 Task: In the  document coverage.odt Insert page numer 'on bottom of the page' change page color to  'Voilet'. Write company name: Versatile
Action: Mouse moved to (147, 90)
Screenshot: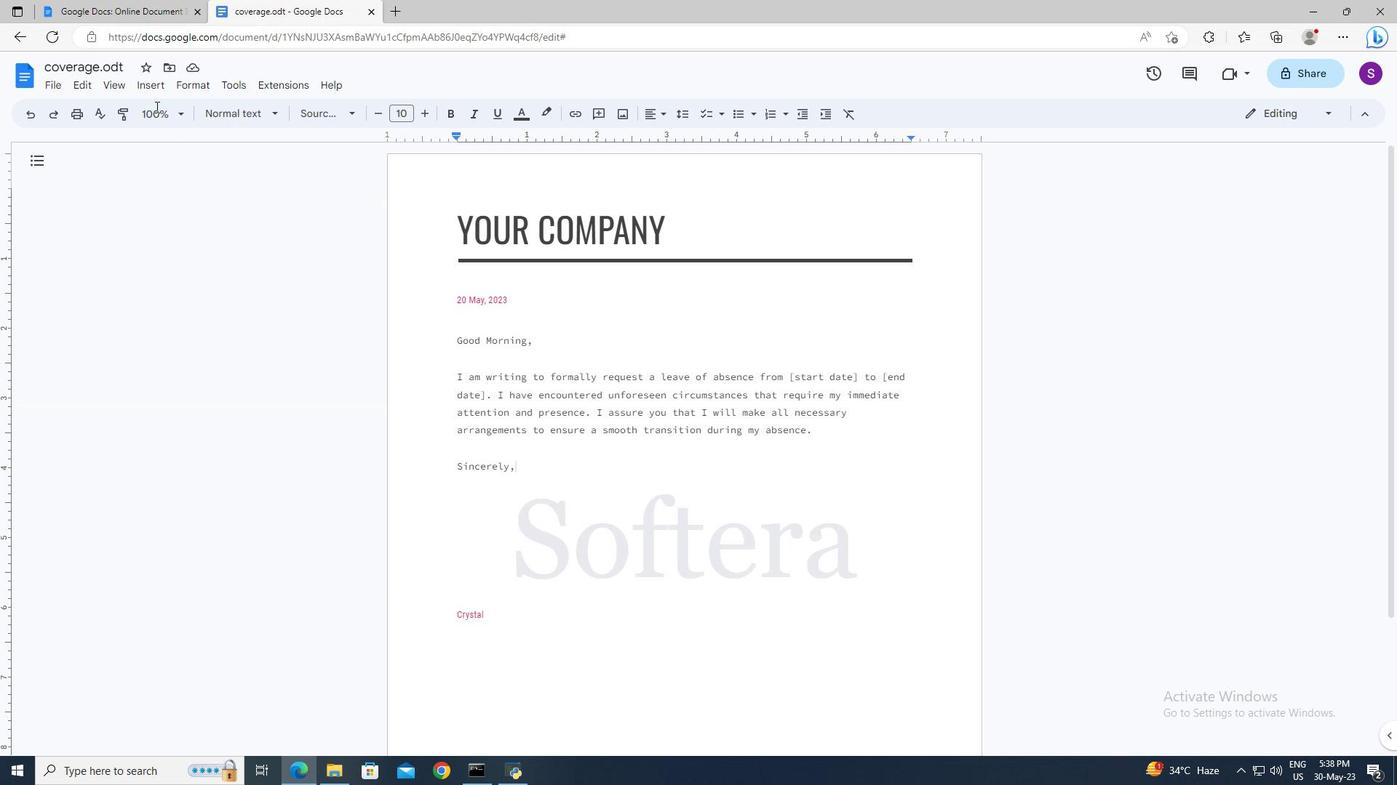 
Action: Mouse pressed left at (147, 90)
Screenshot: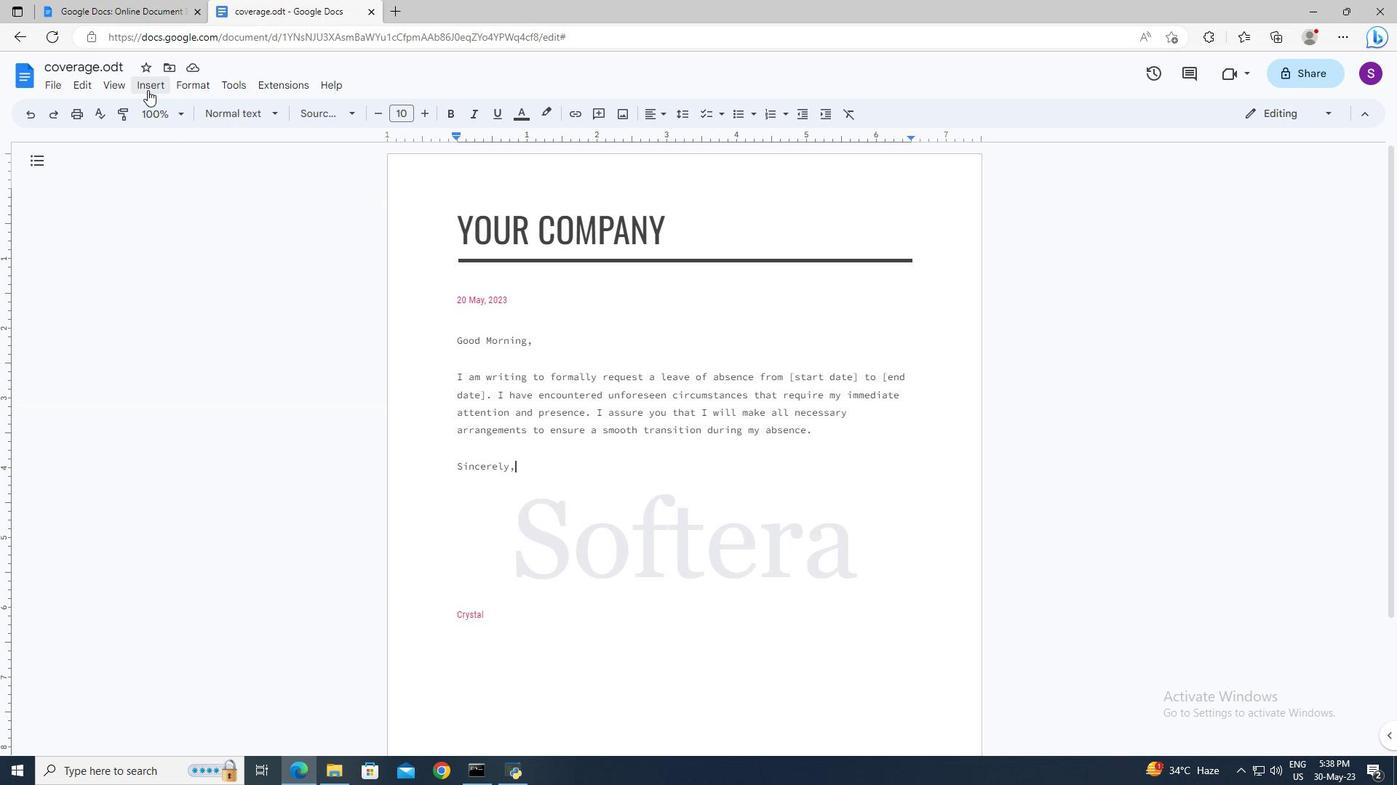 
Action: Mouse moved to (385, 561)
Screenshot: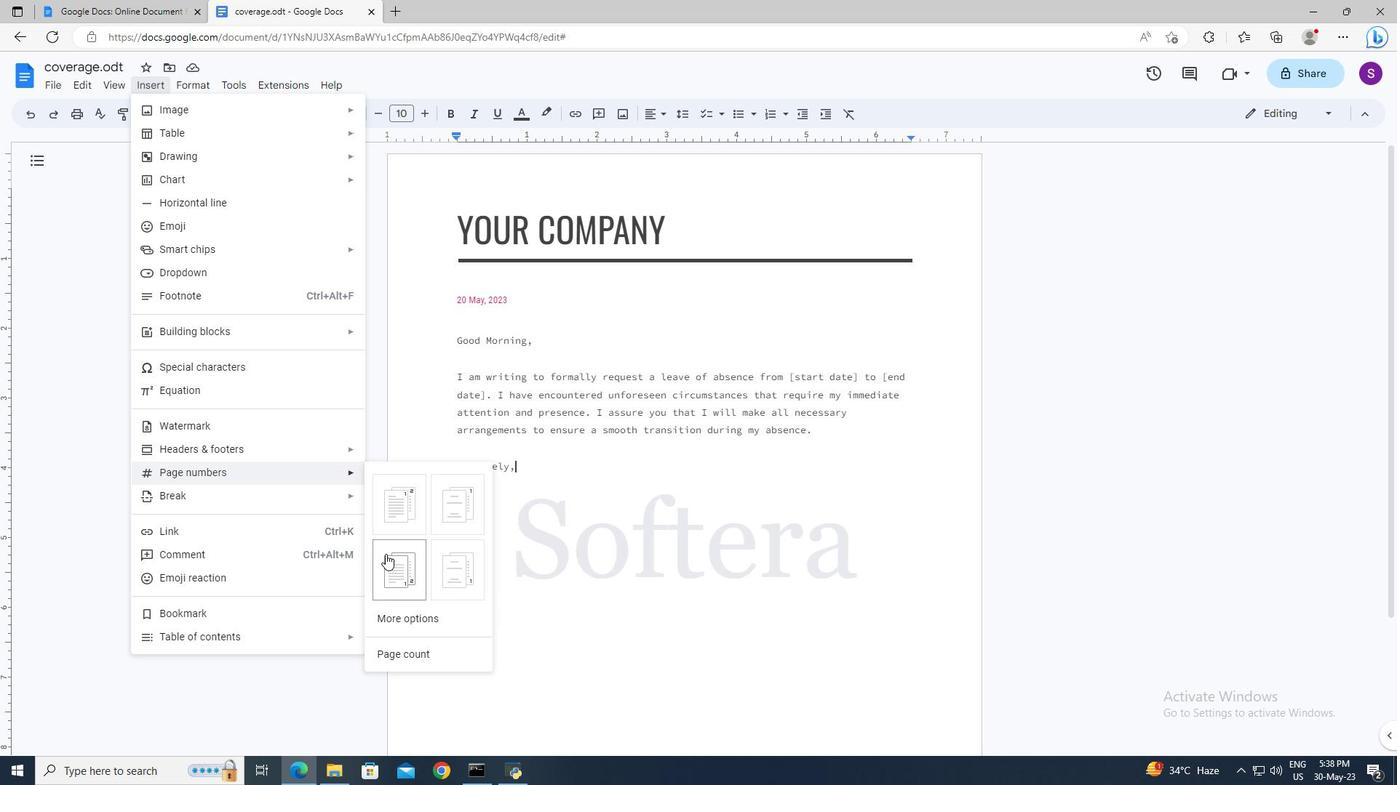 
Action: Mouse pressed left at (385, 561)
Screenshot: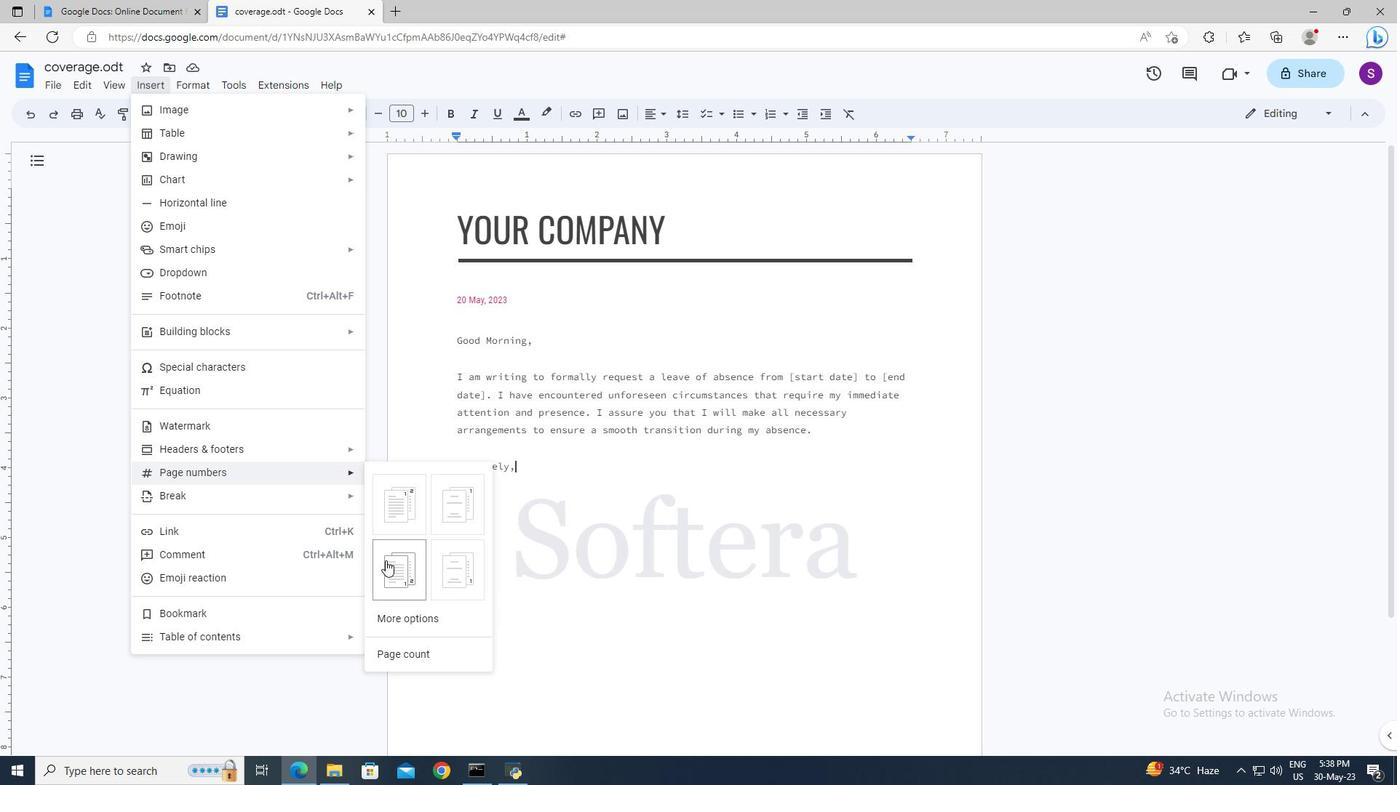 
Action: Mouse scrolled (385, 561) with delta (0, 0)
Screenshot: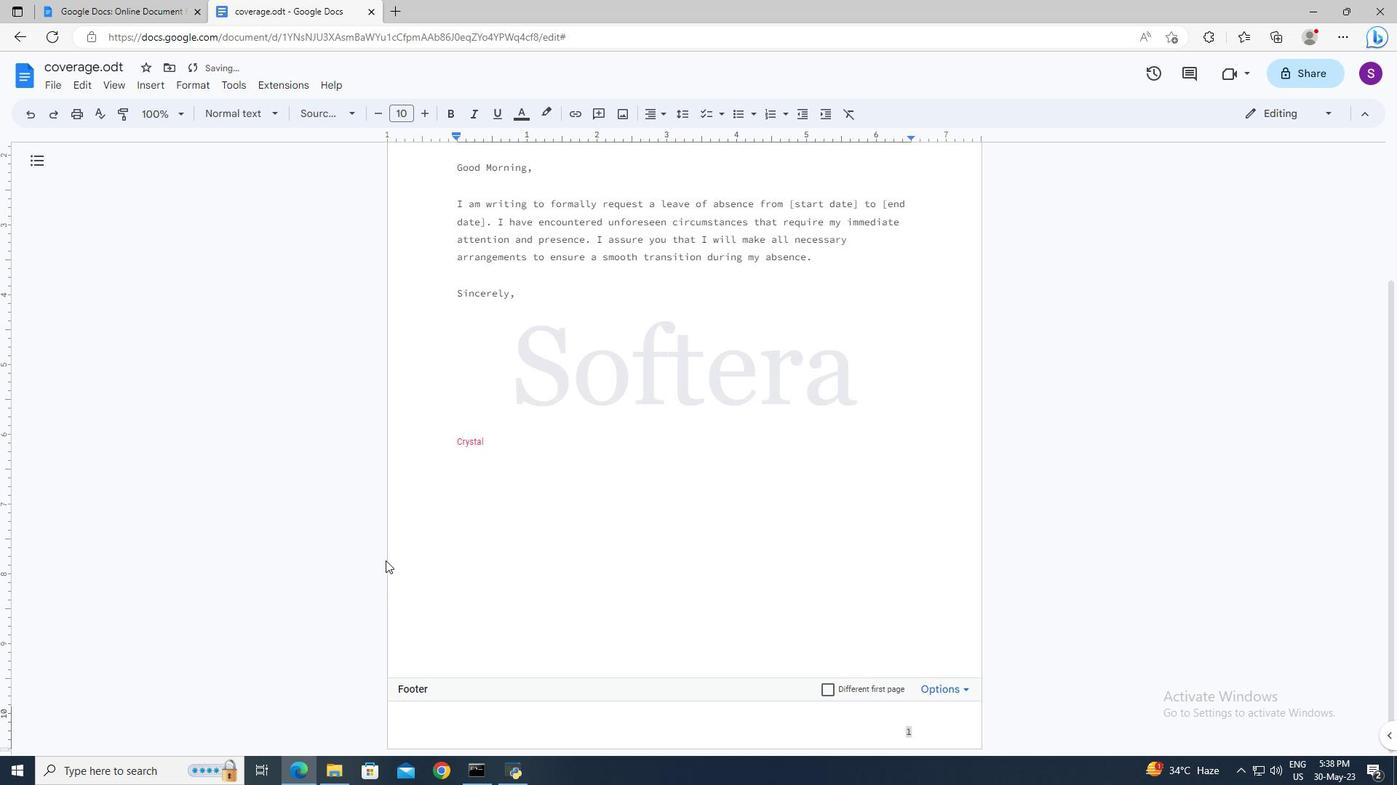 
Action: Mouse scrolled (385, 561) with delta (0, 0)
Screenshot: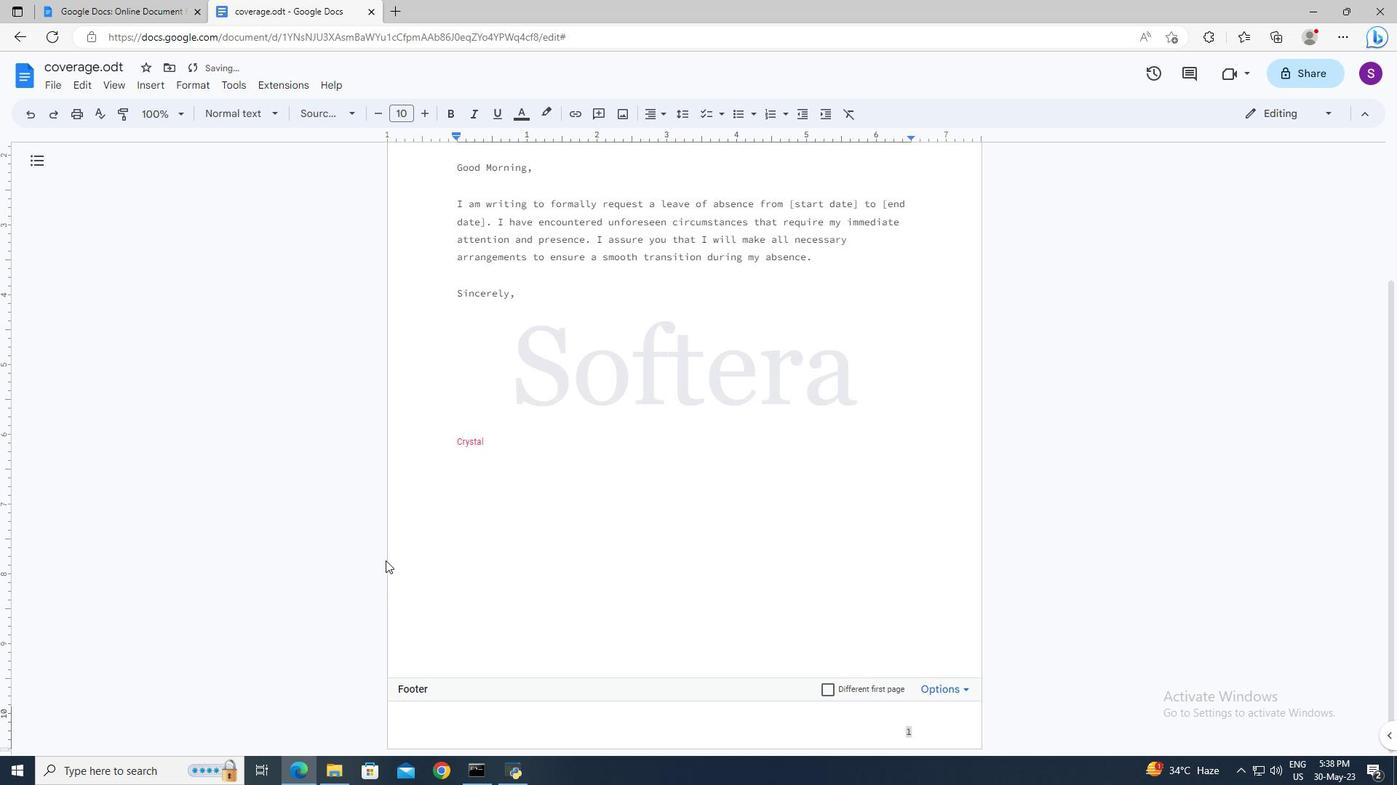 
Action: Mouse scrolled (385, 561) with delta (0, 0)
Screenshot: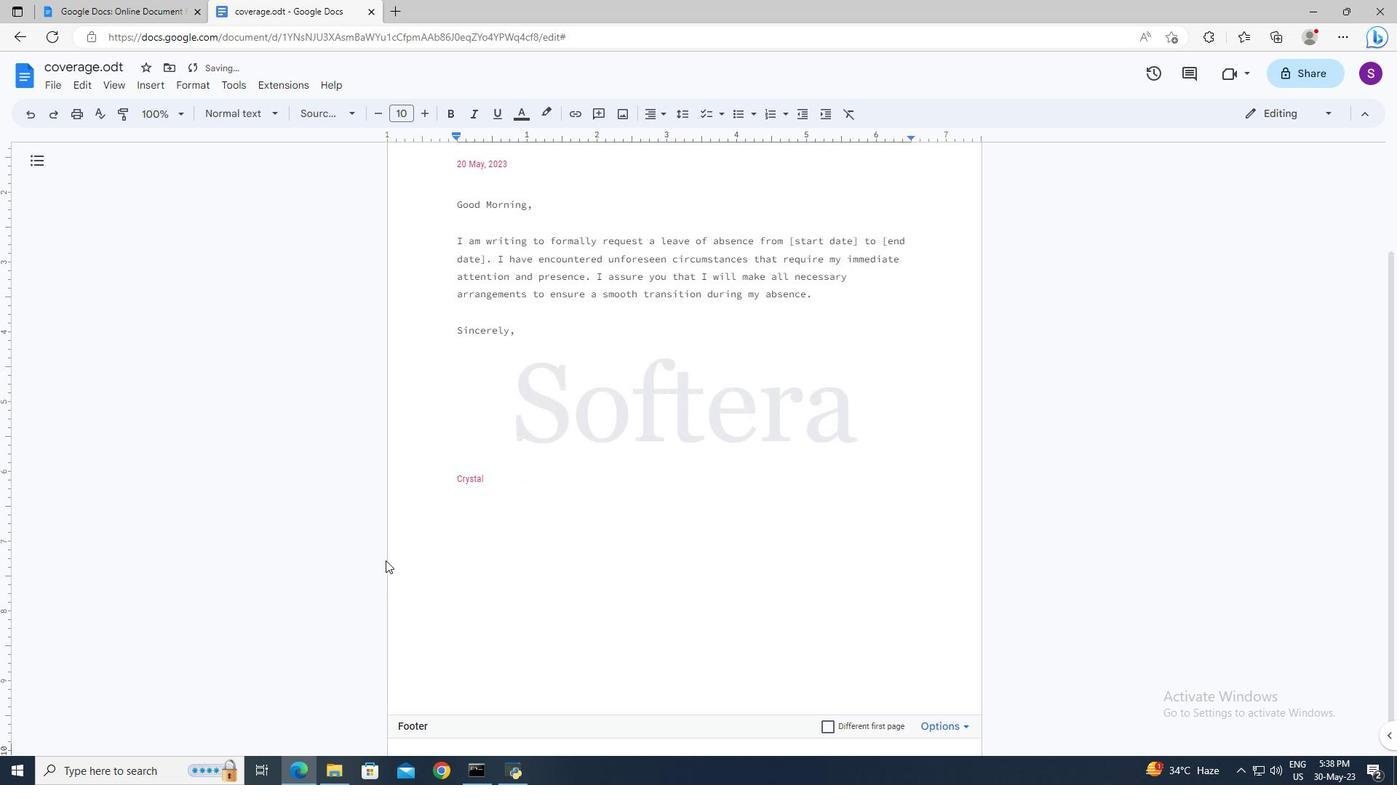 
Action: Mouse moved to (327, 236)
Screenshot: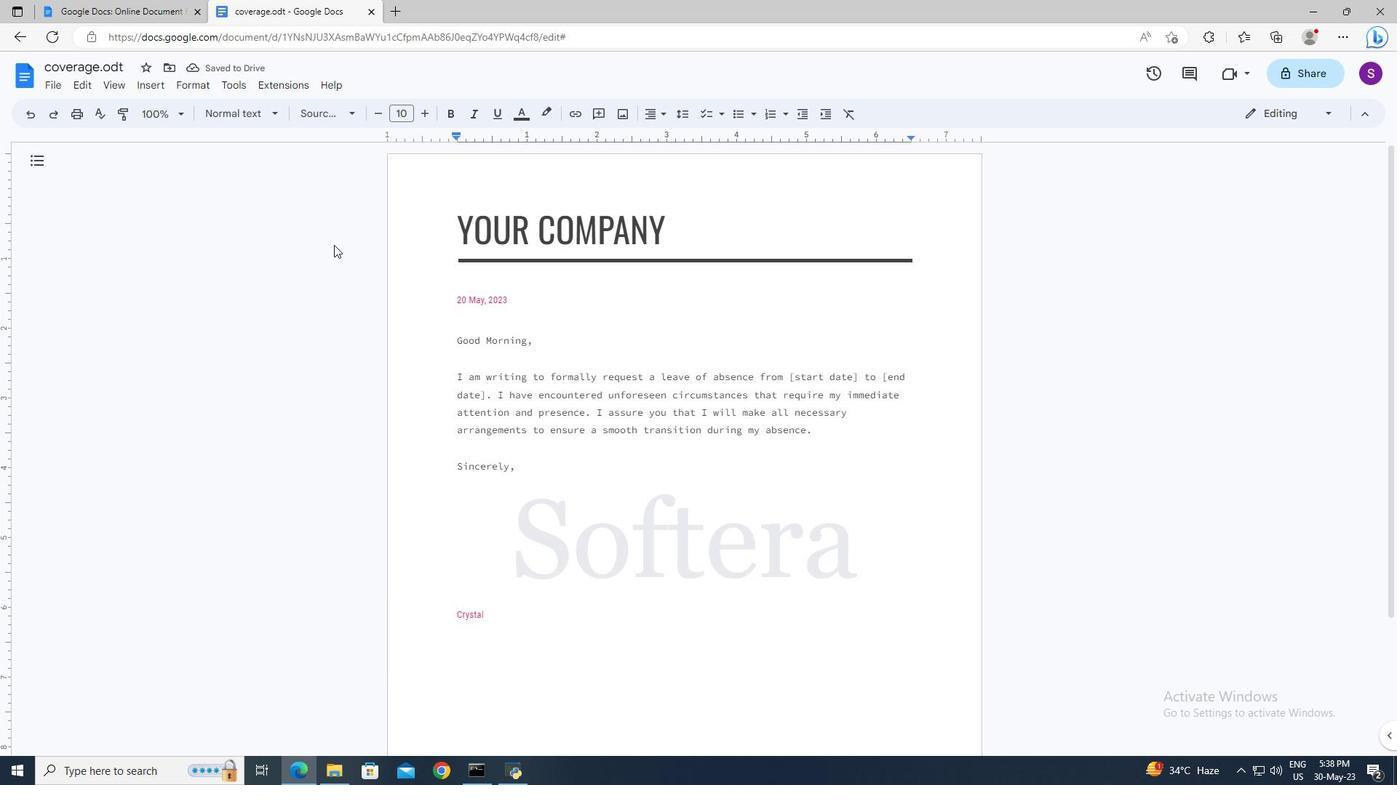 
Action: Mouse scrolled (327, 237) with delta (0, 0)
Screenshot: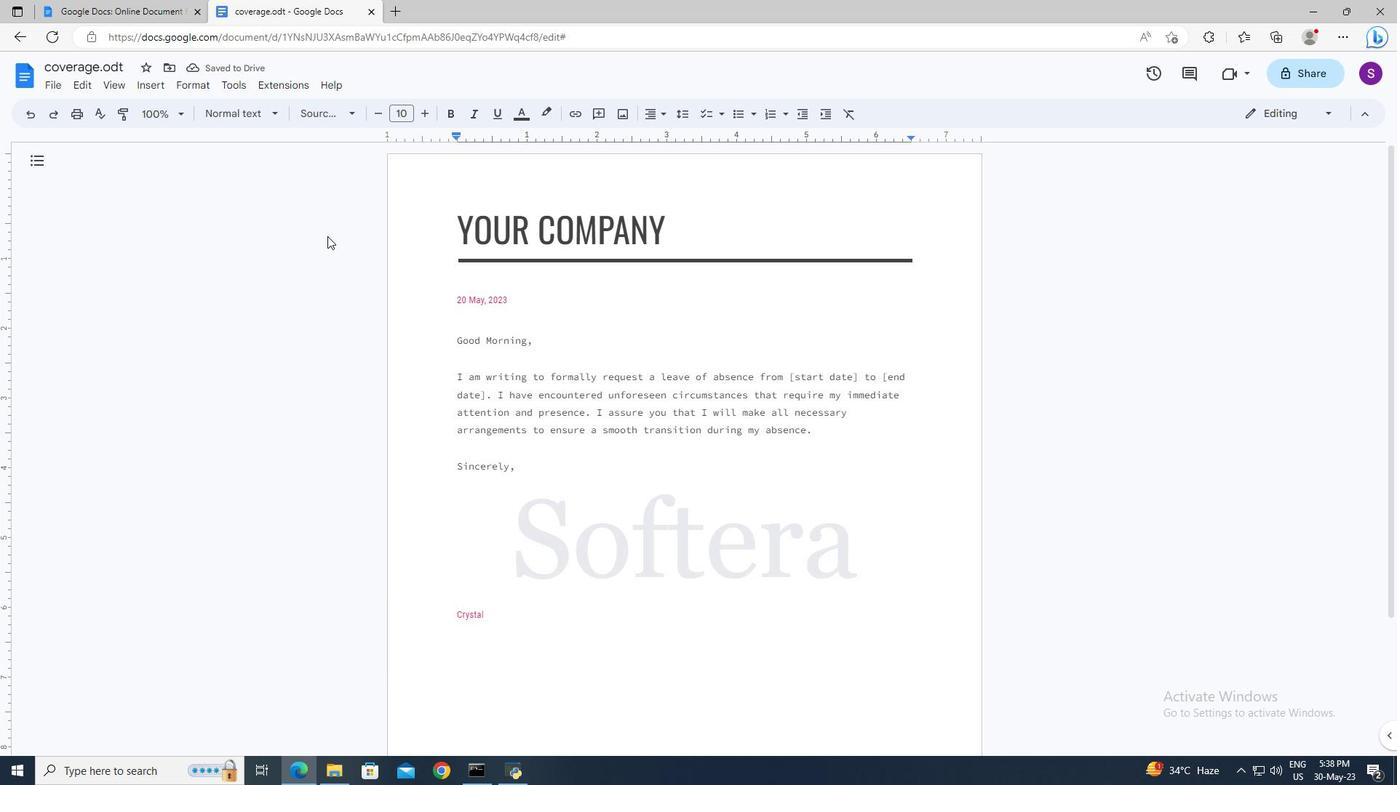 
Action: Mouse moved to (56, 85)
Screenshot: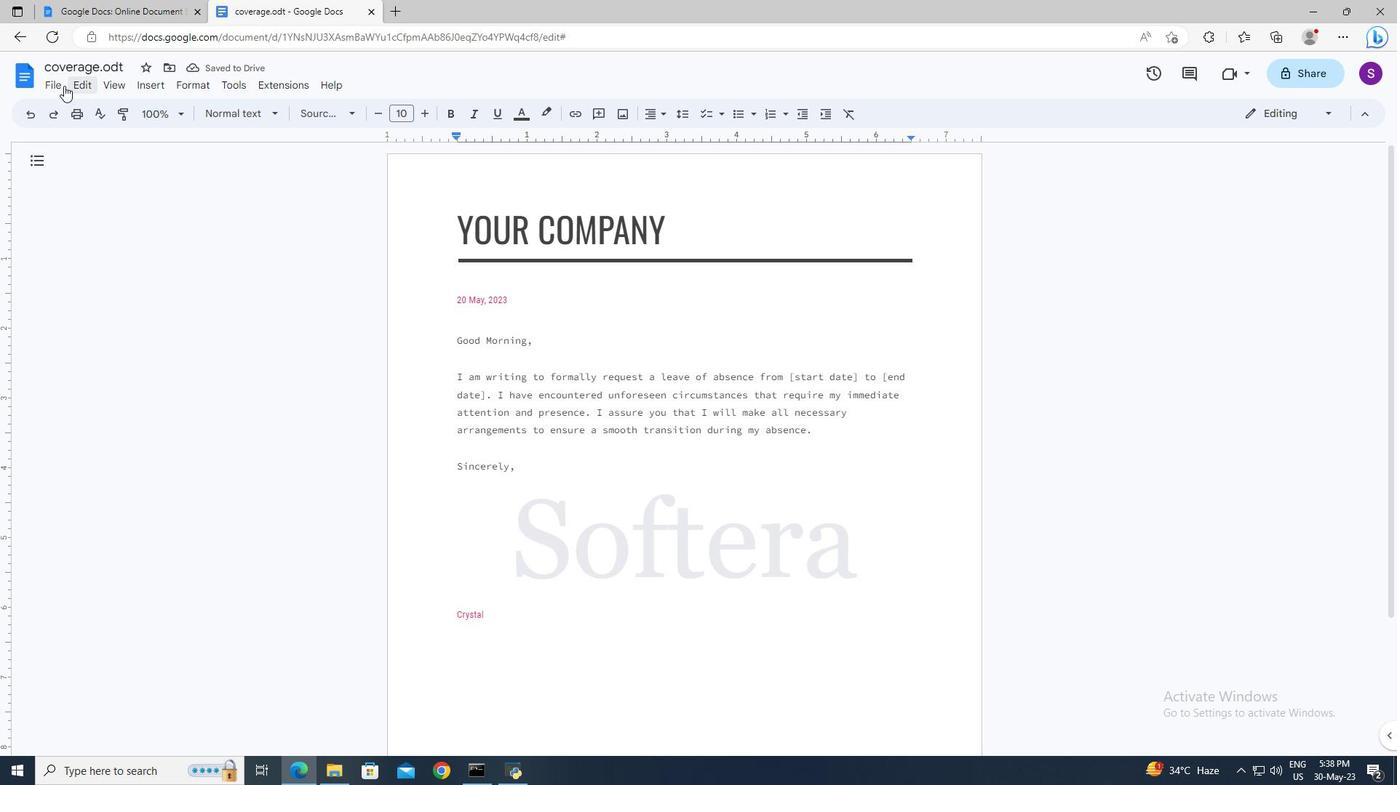 
Action: Mouse pressed left at (56, 85)
Screenshot: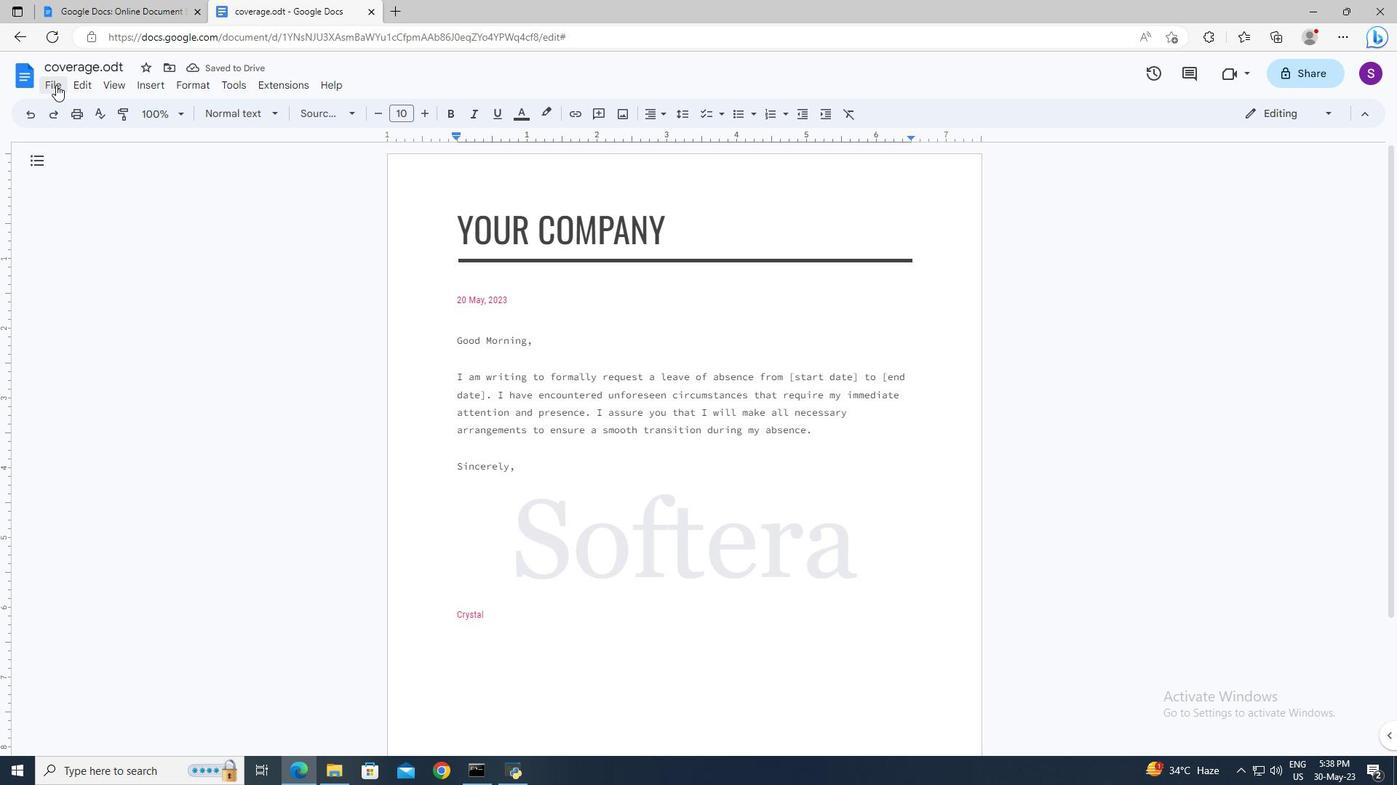 
Action: Mouse moved to (93, 486)
Screenshot: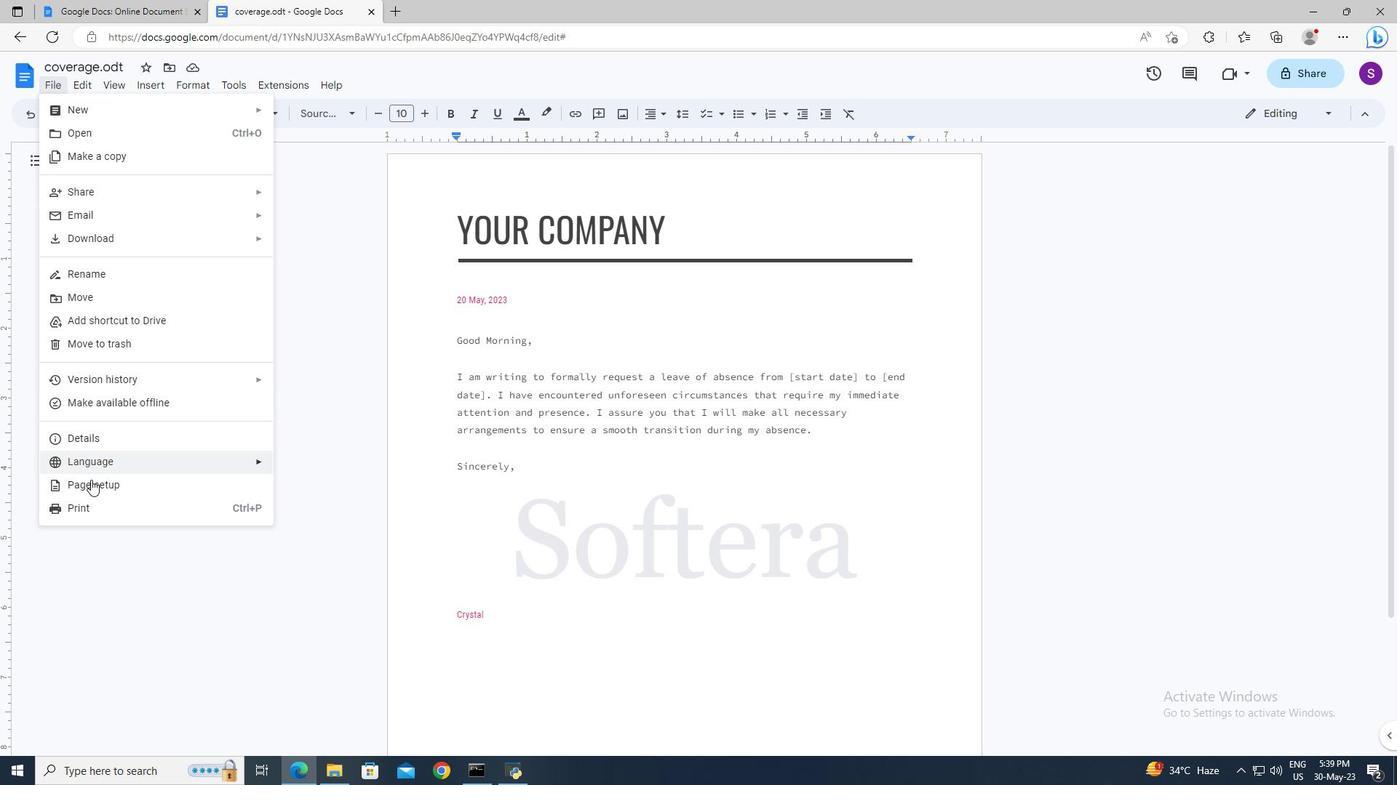 
Action: Mouse pressed left at (93, 486)
Screenshot: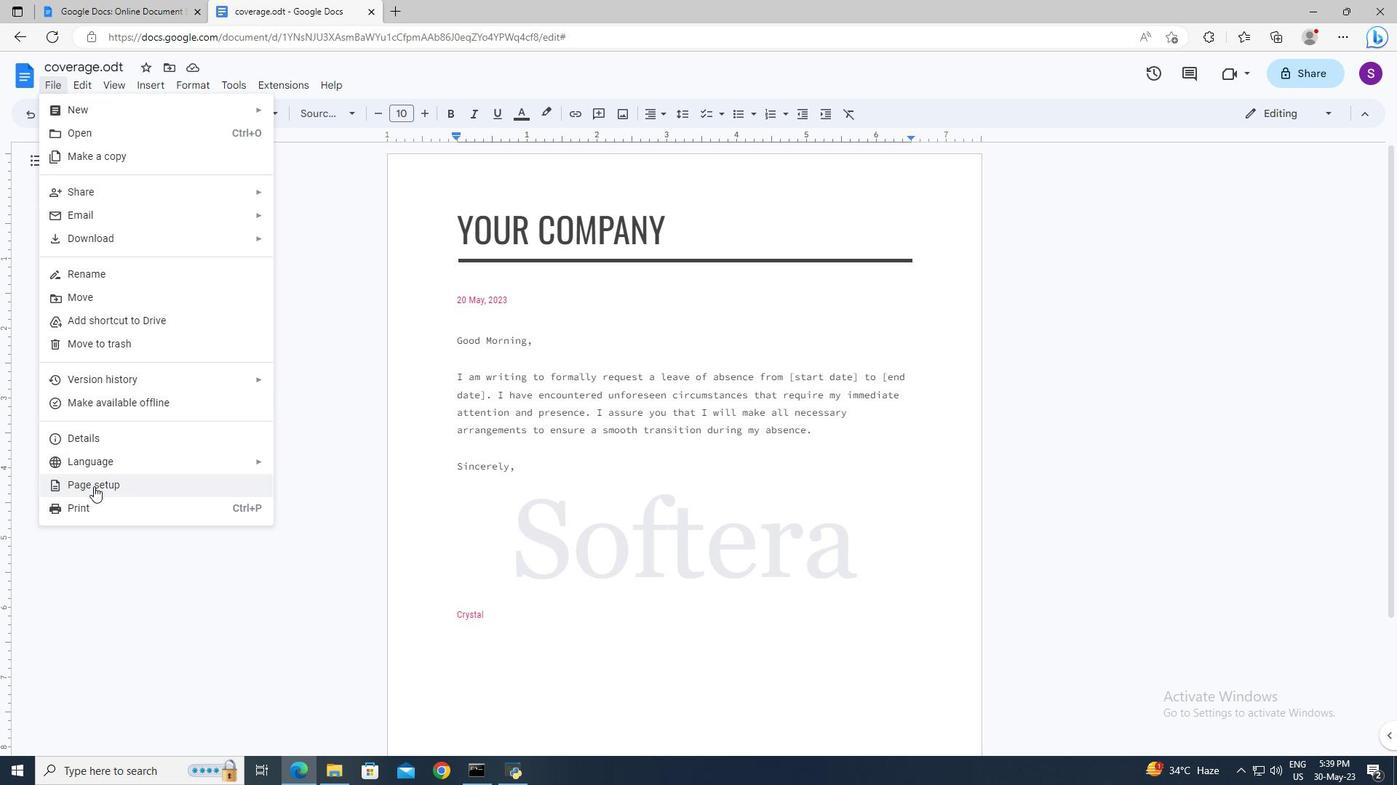 
Action: Mouse moved to (591, 492)
Screenshot: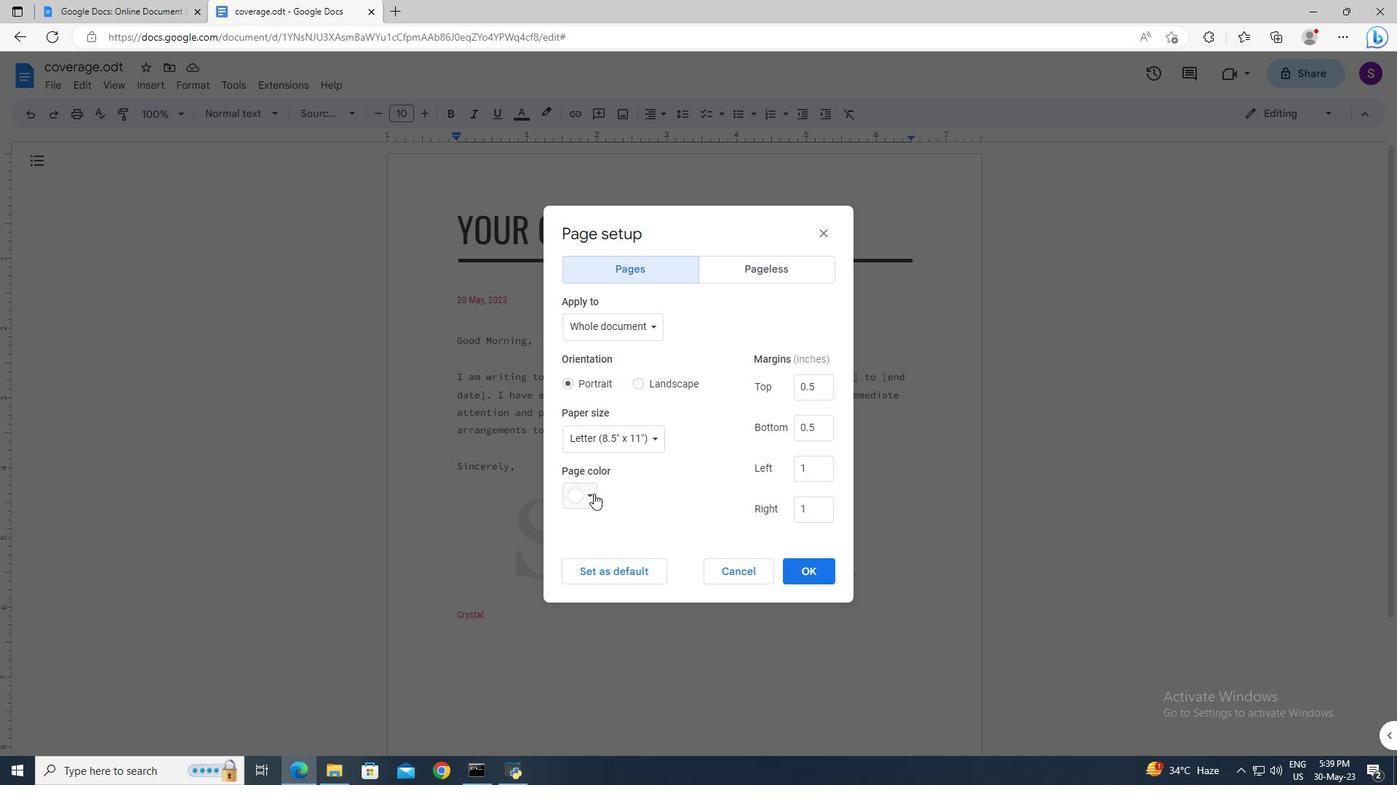 
Action: Mouse pressed left at (591, 492)
Screenshot: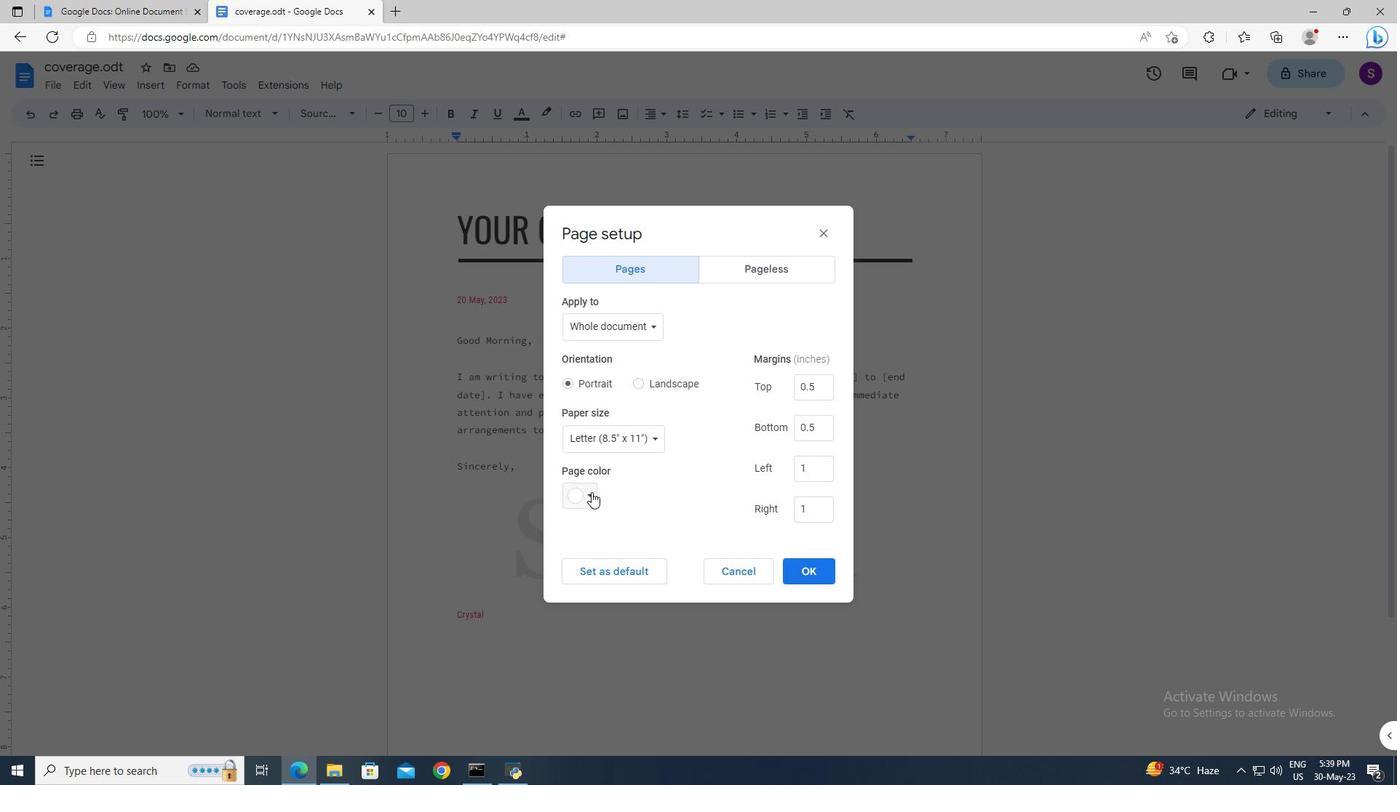
Action: Mouse moved to (608, 676)
Screenshot: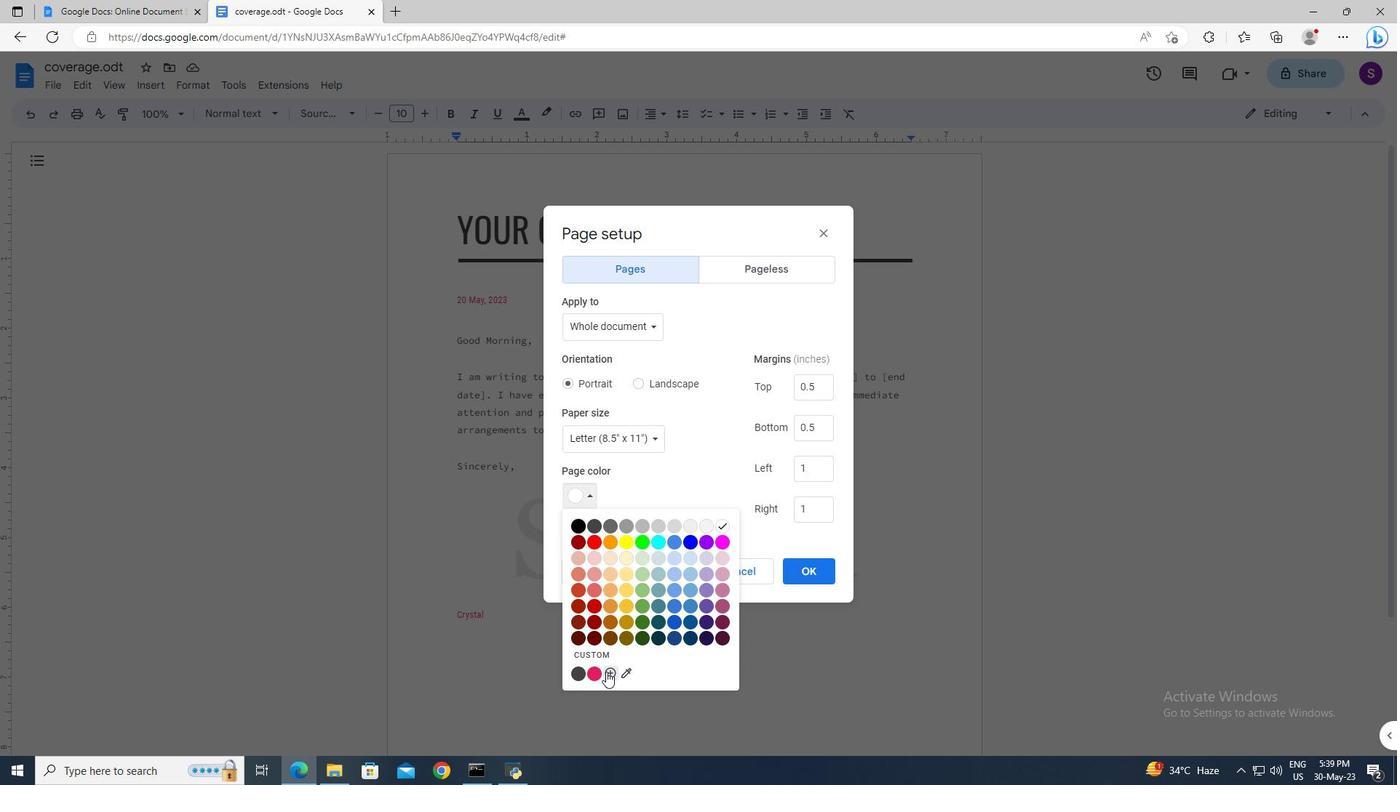 
Action: Mouse pressed left at (608, 676)
Screenshot: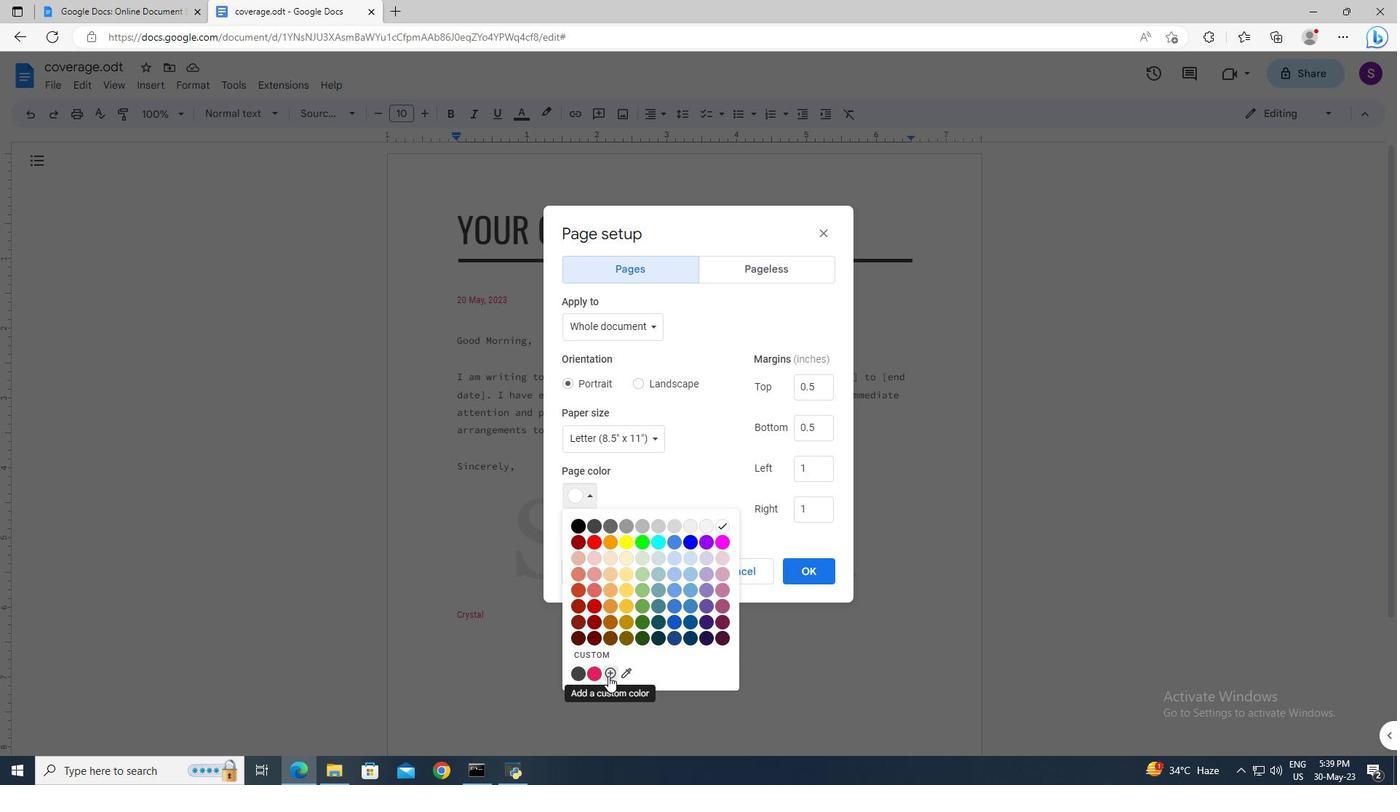 
Action: Mouse moved to (710, 419)
Screenshot: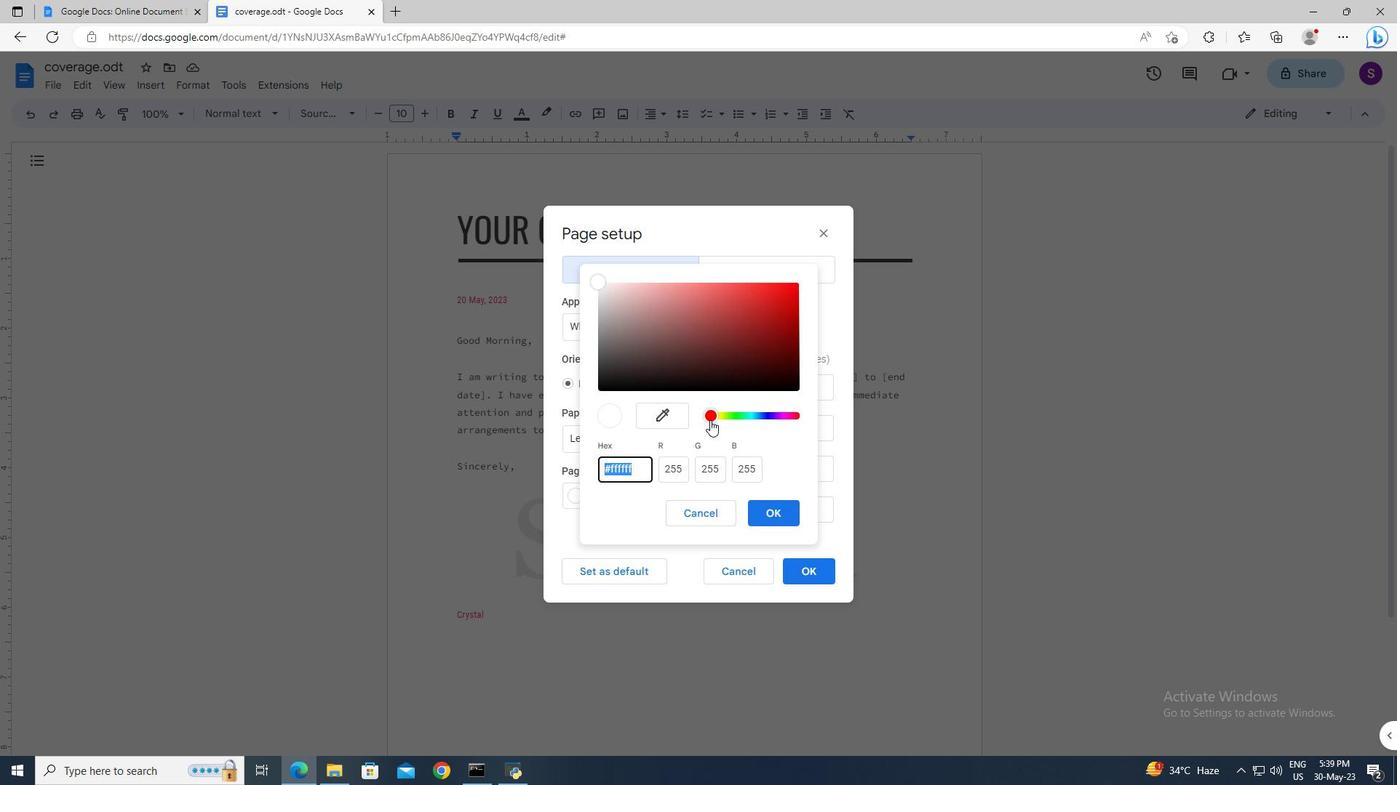 
Action: Mouse pressed left at (710, 419)
Screenshot: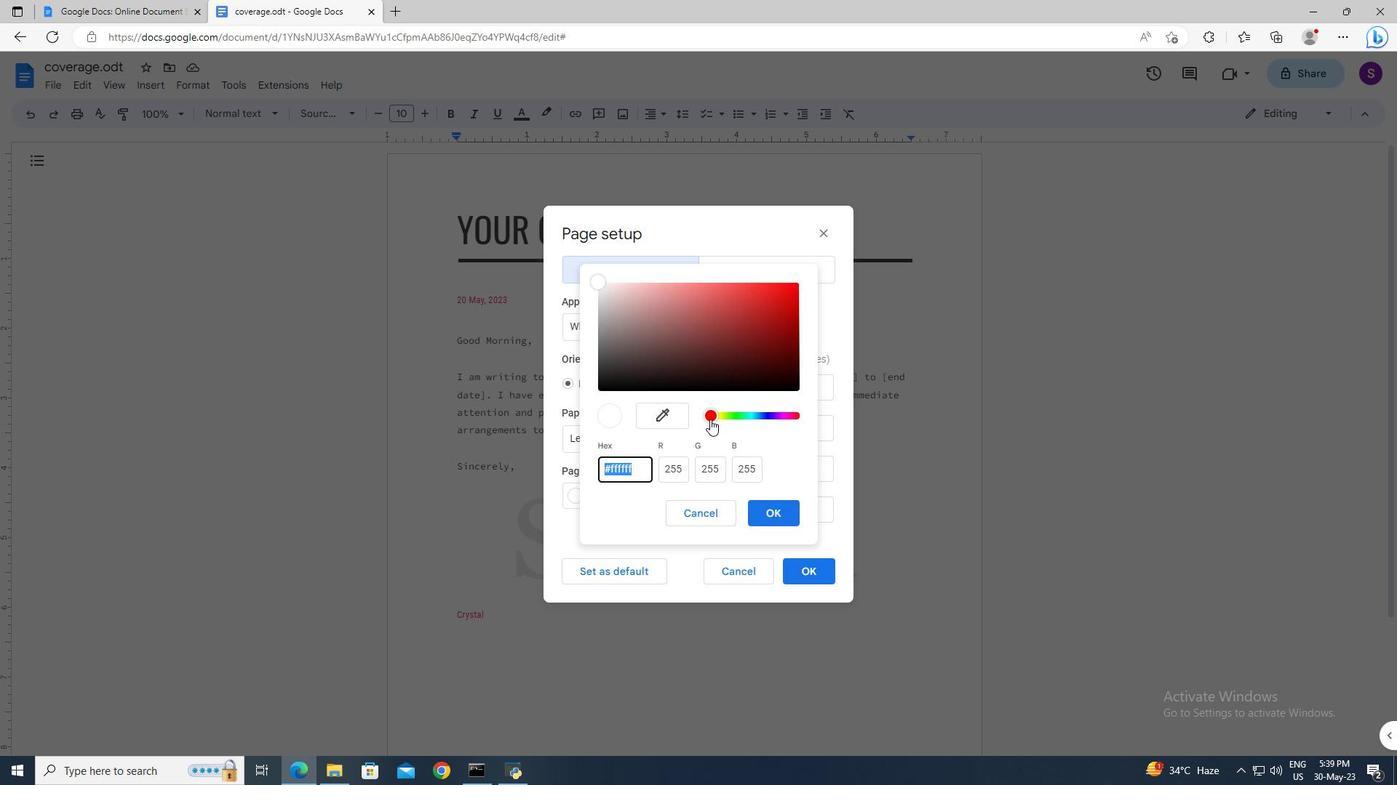 
Action: Mouse moved to (772, 416)
Screenshot: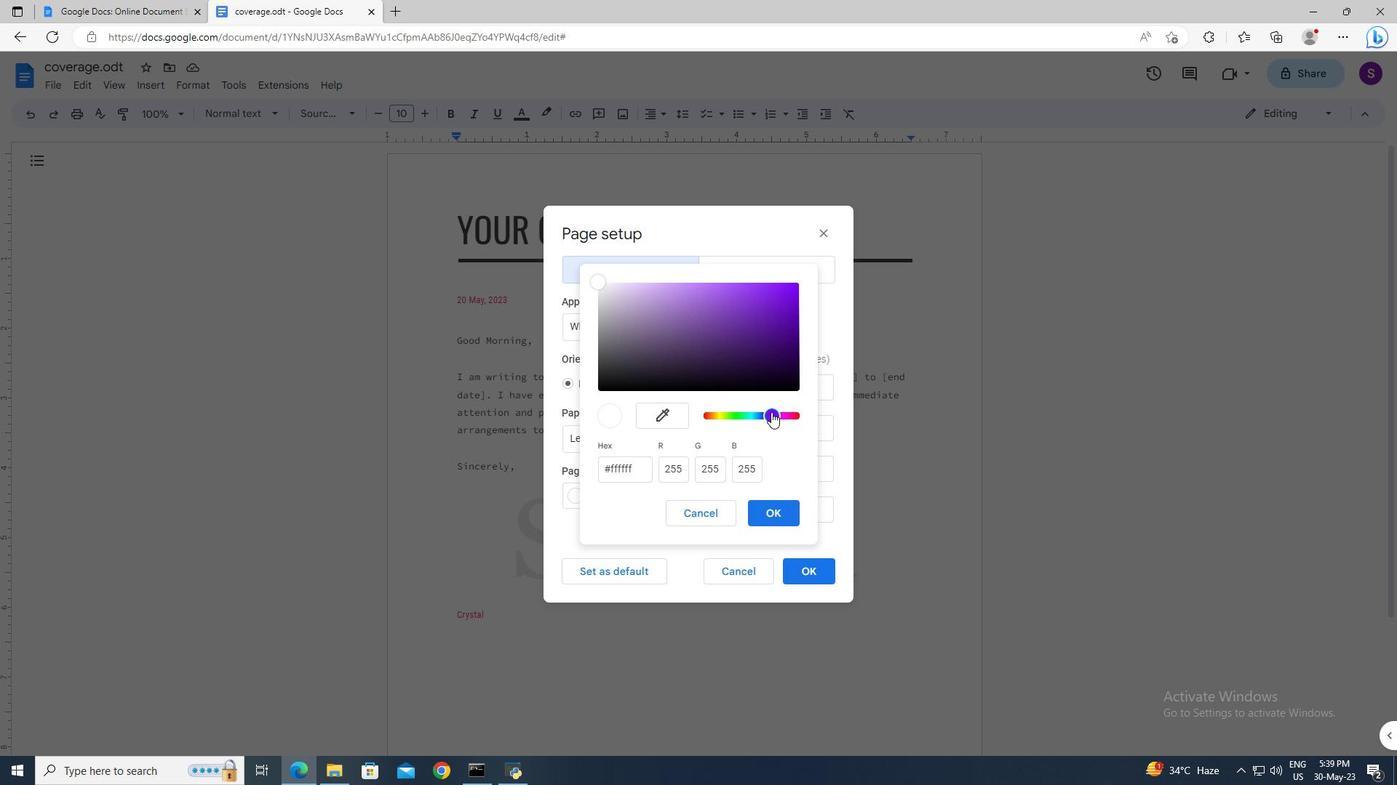 
Action: Mouse pressed left at (772, 416)
Screenshot: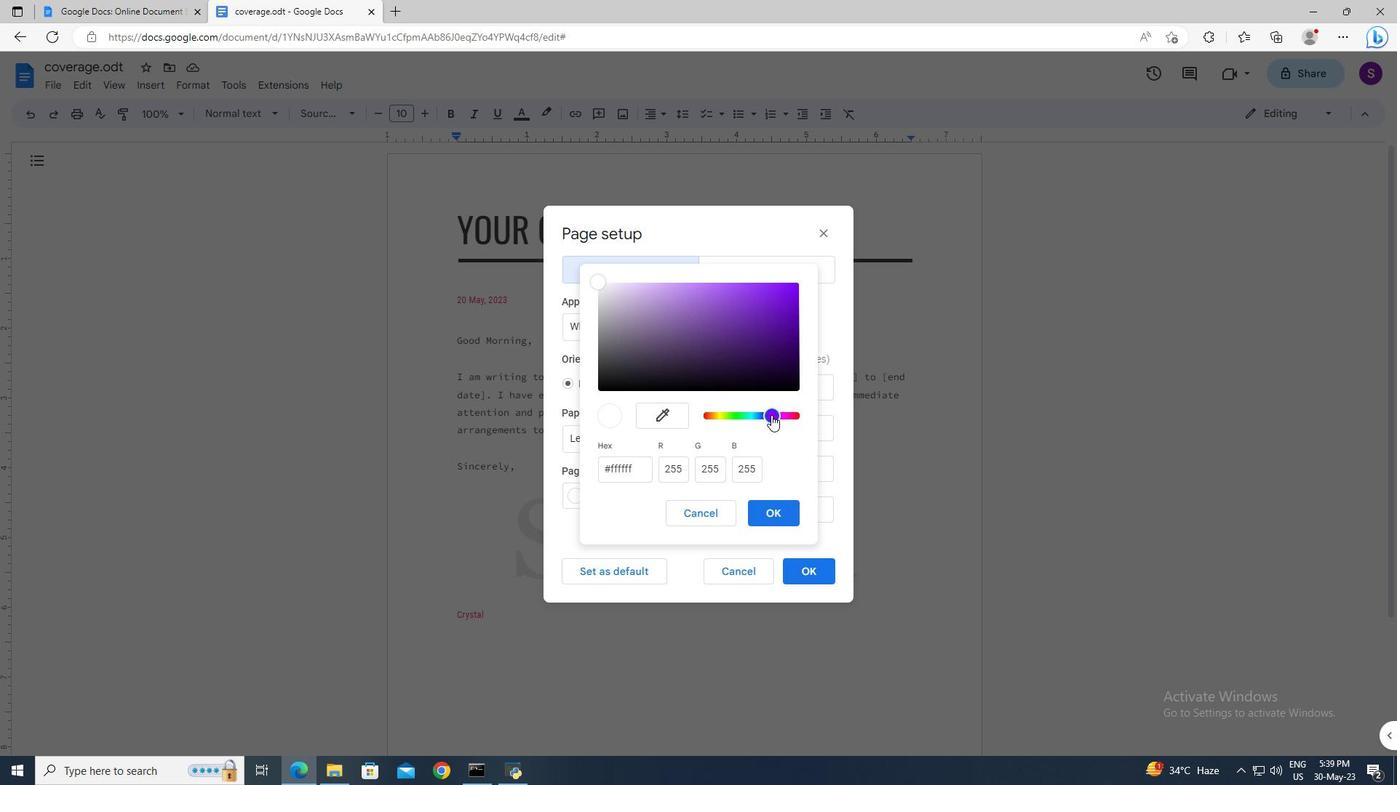 
Action: Mouse moved to (692, 296)
Screenshot: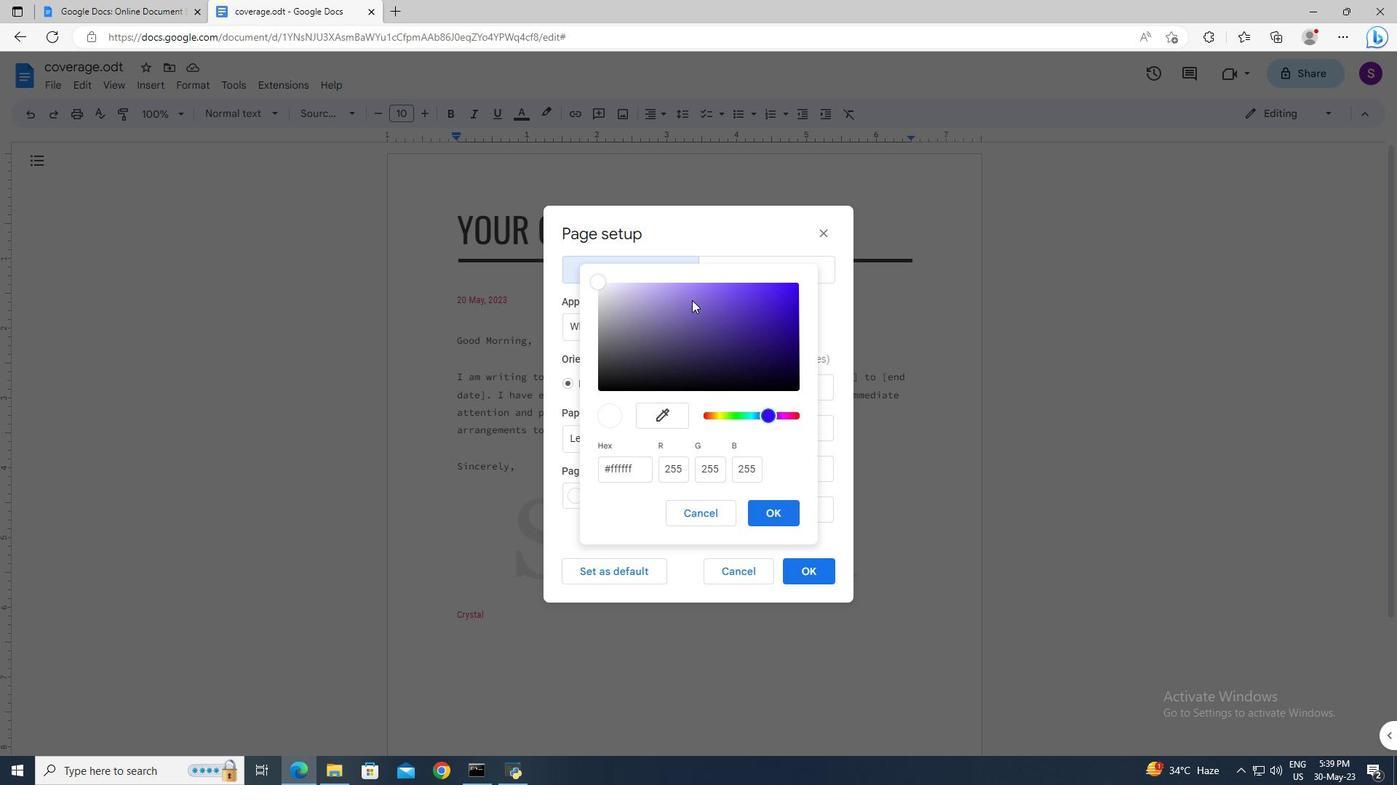 
Action: Mouse pressed left at (692, 296)
Screenshot: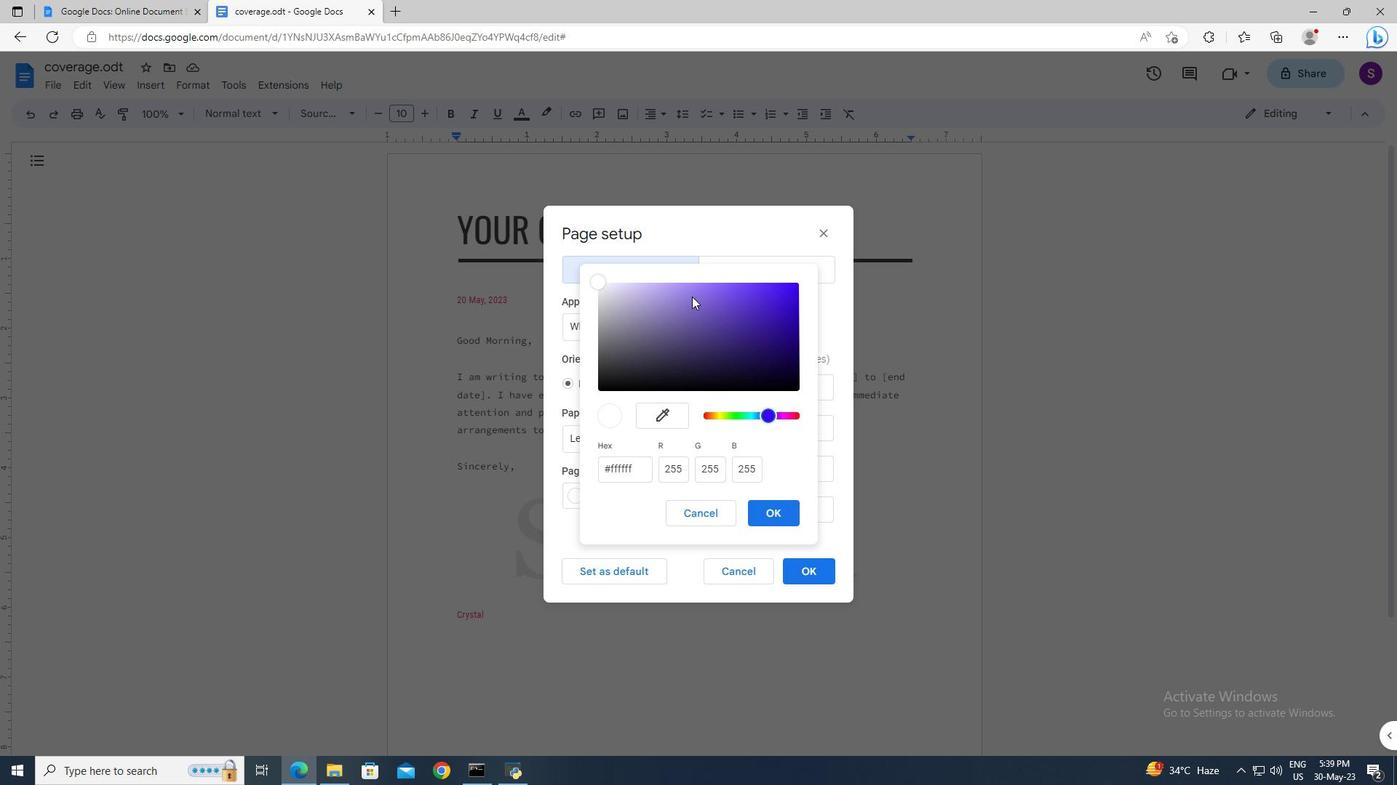 
Action: Mouse moved to (763, 514)
Screenshot: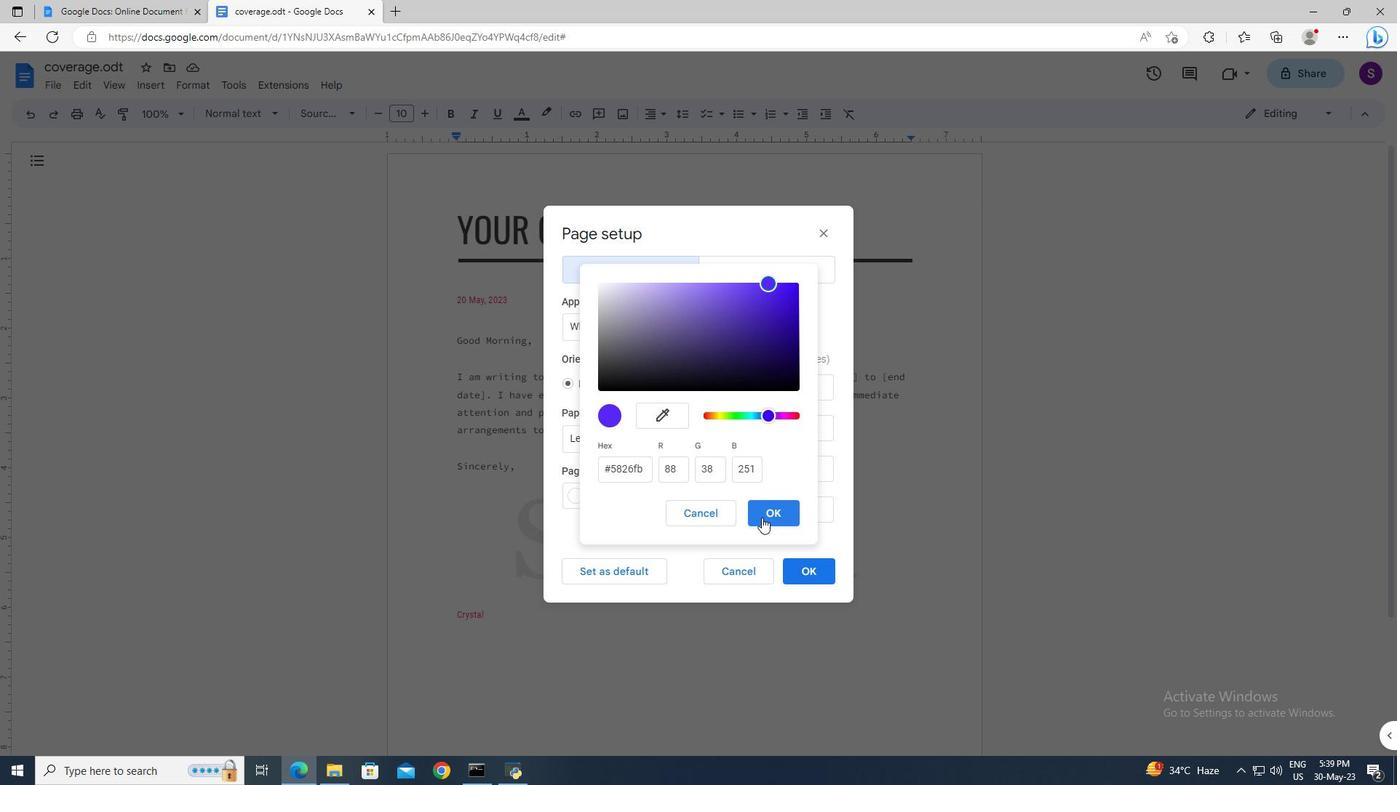 
Action: Mouse pressed left at (763, 514)
Screenshot: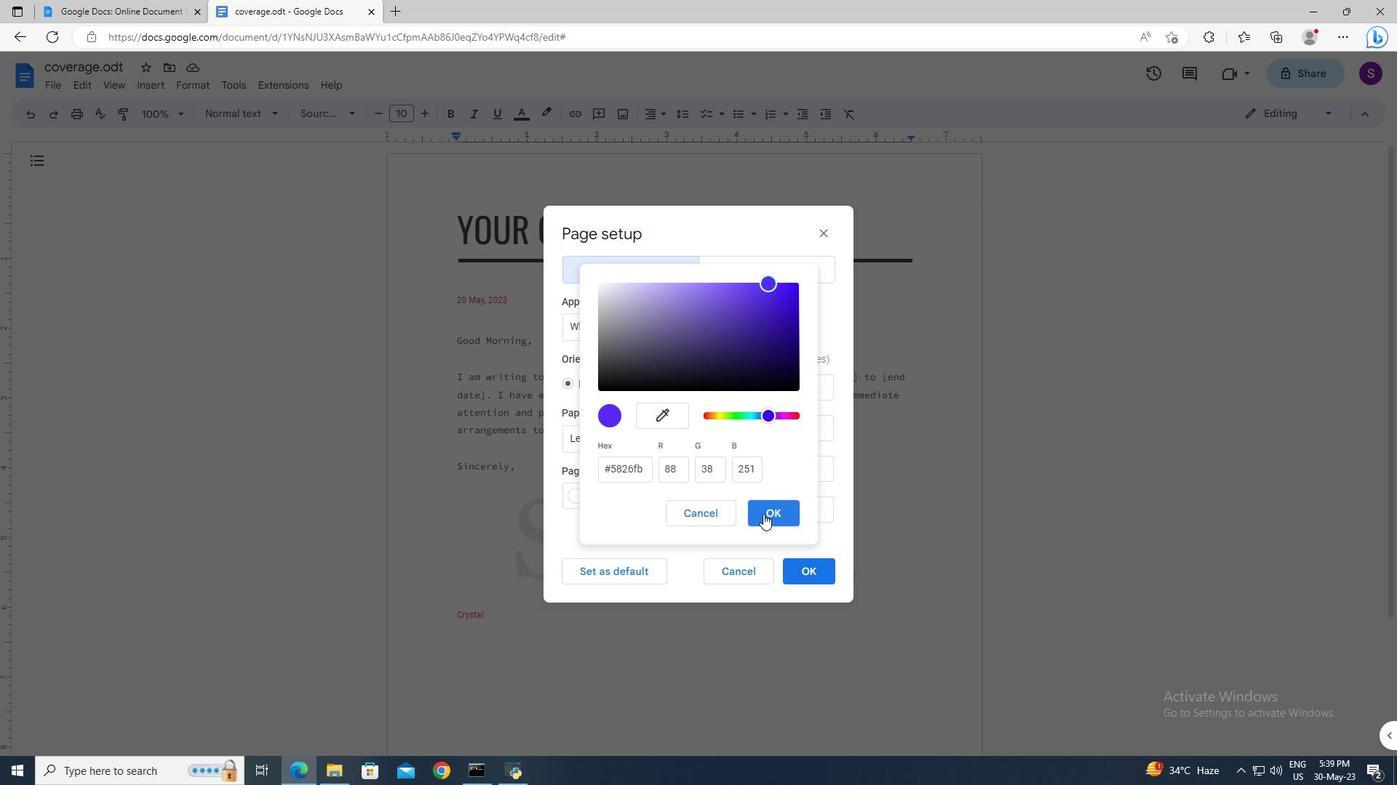 
Action: Mouse moved to (802, 573)
Screenshot: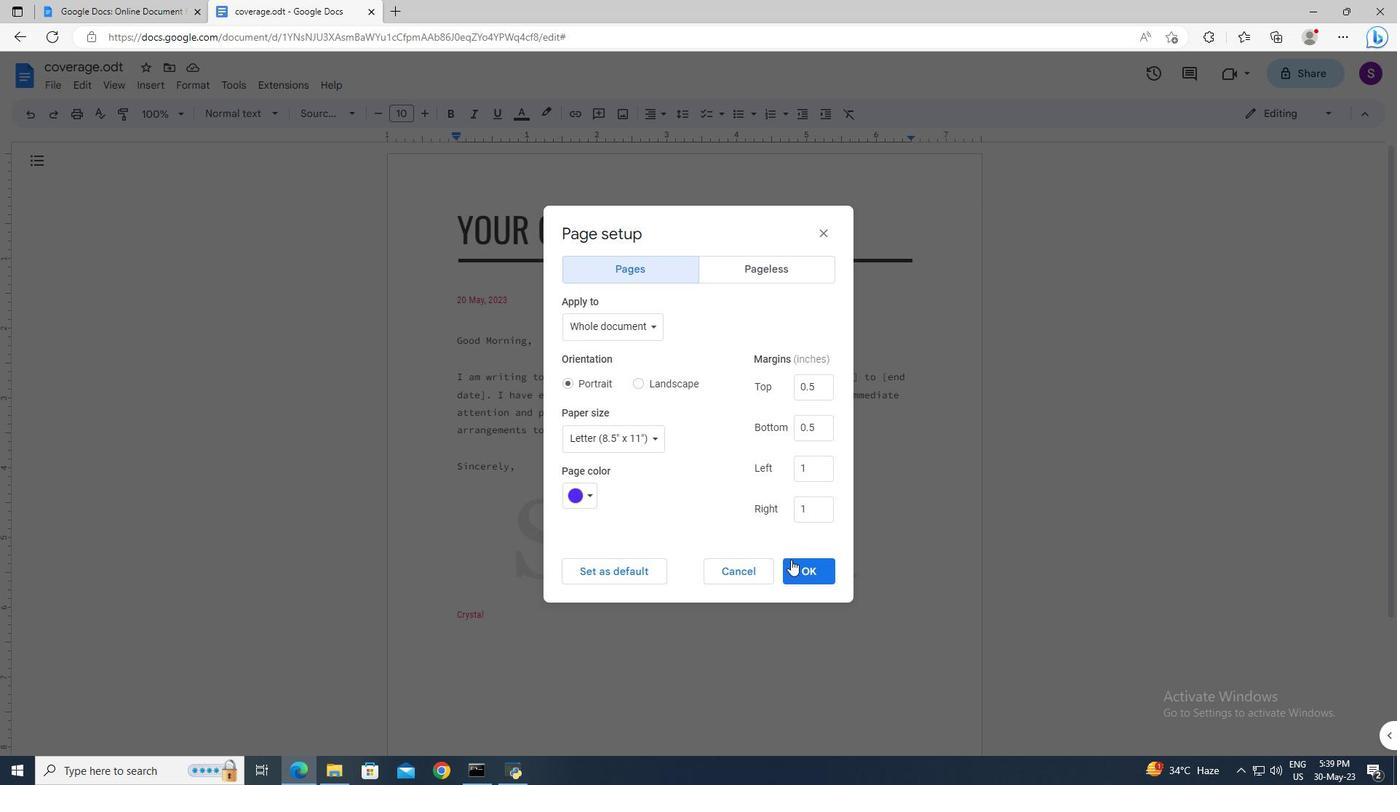 
Action: Mouse pressed left at (802, 573)
Screenshot: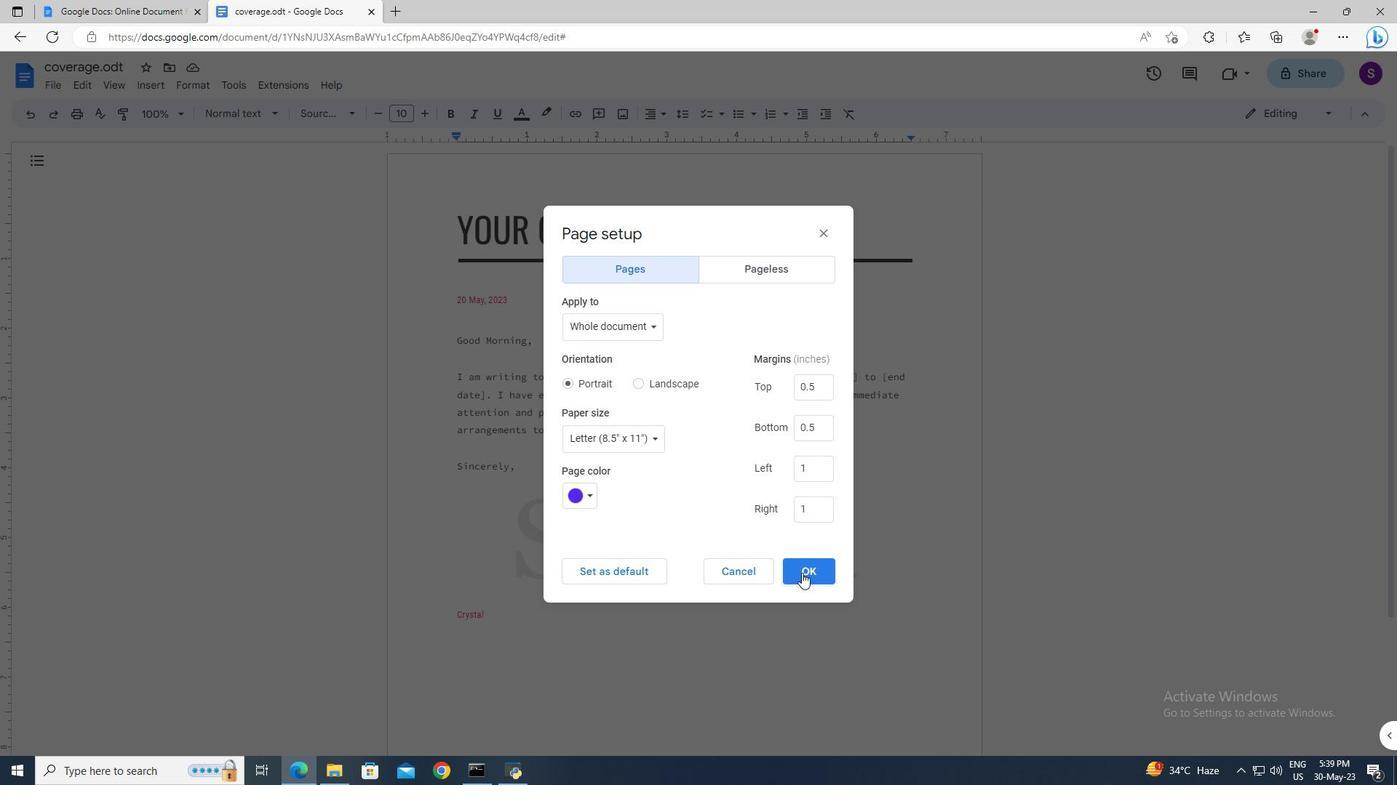 
Action: Mouse moved to (457, 222)
Screenshot: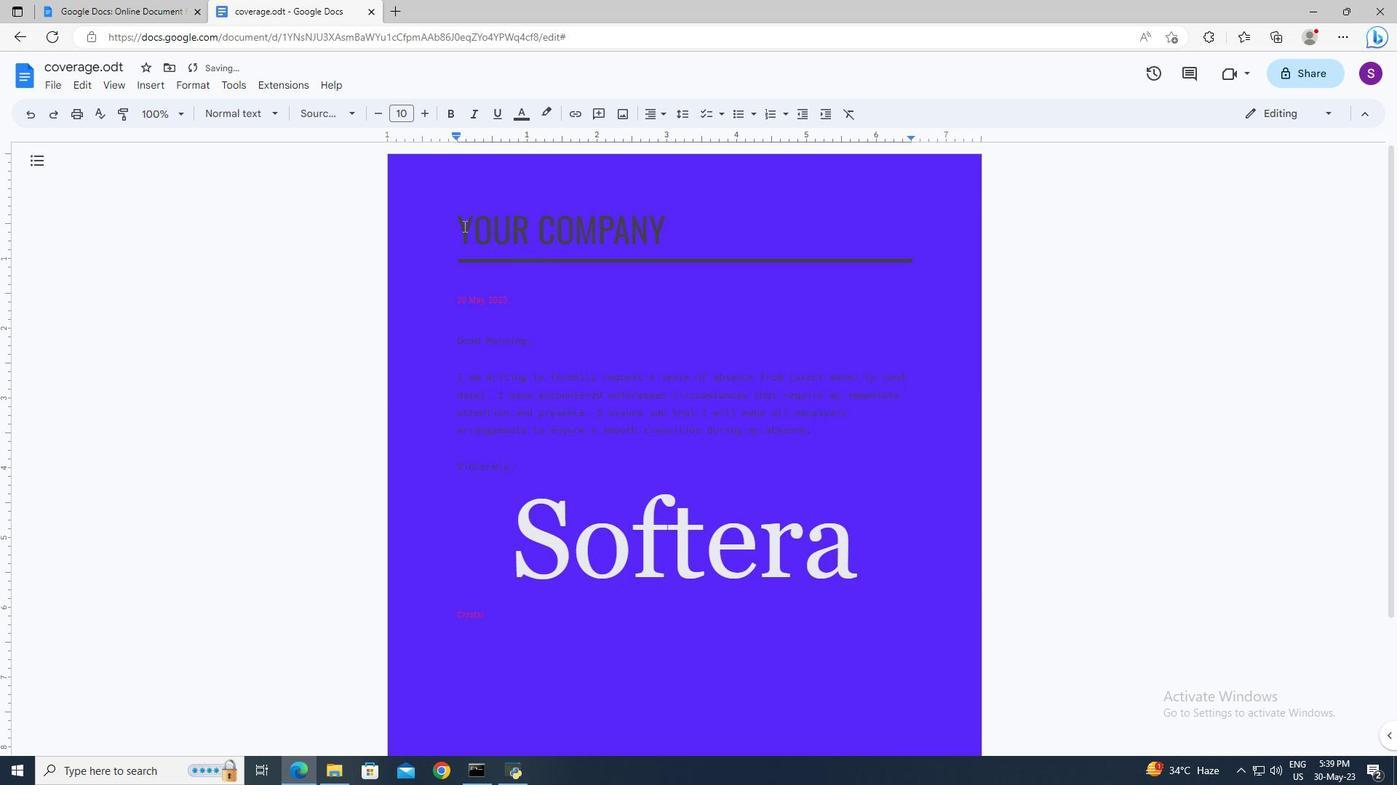
Action: Mouse pressed left at (457, 222)
Screenshot: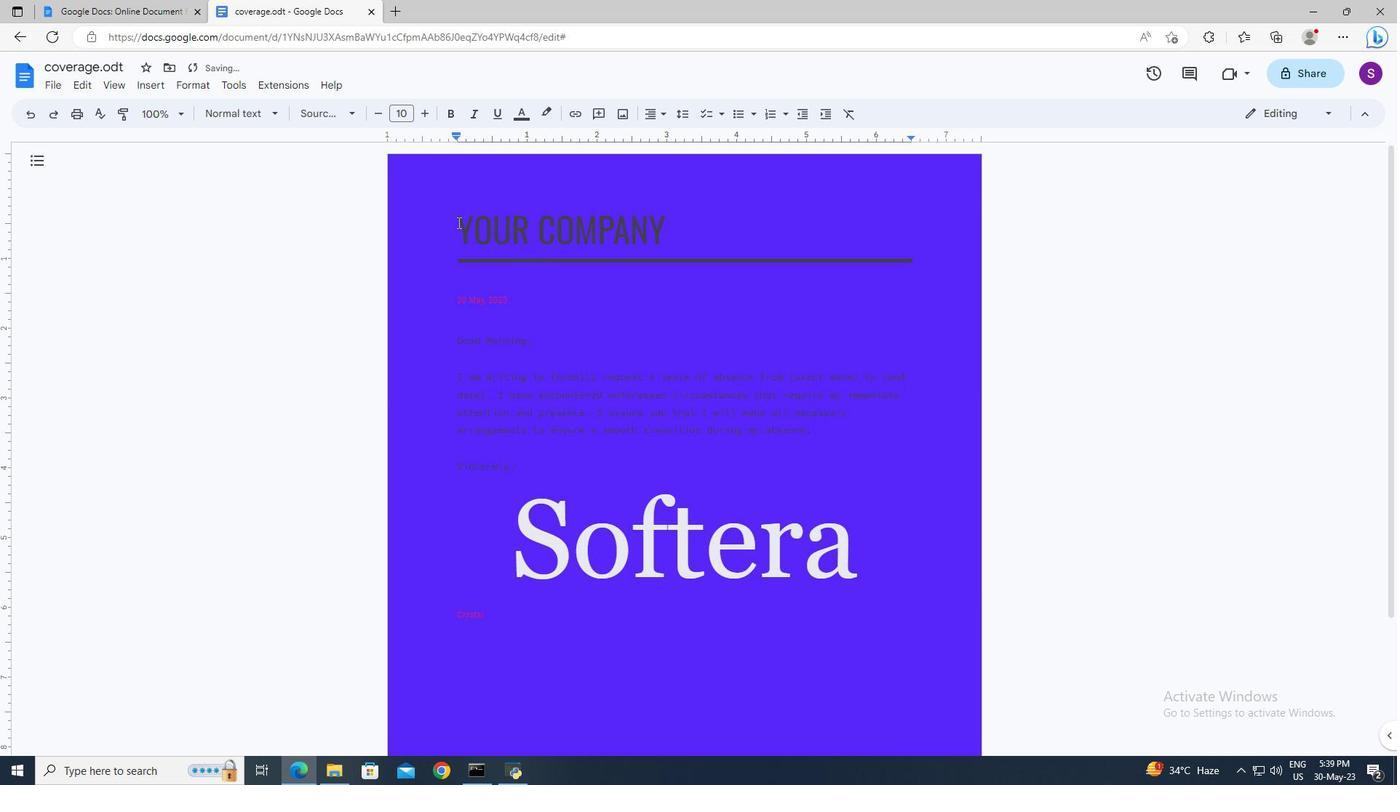 
Action: Key pressed <Key.shift><Key.right><Key.right><Key.delete><Key.shift>Versatile
Screenshot: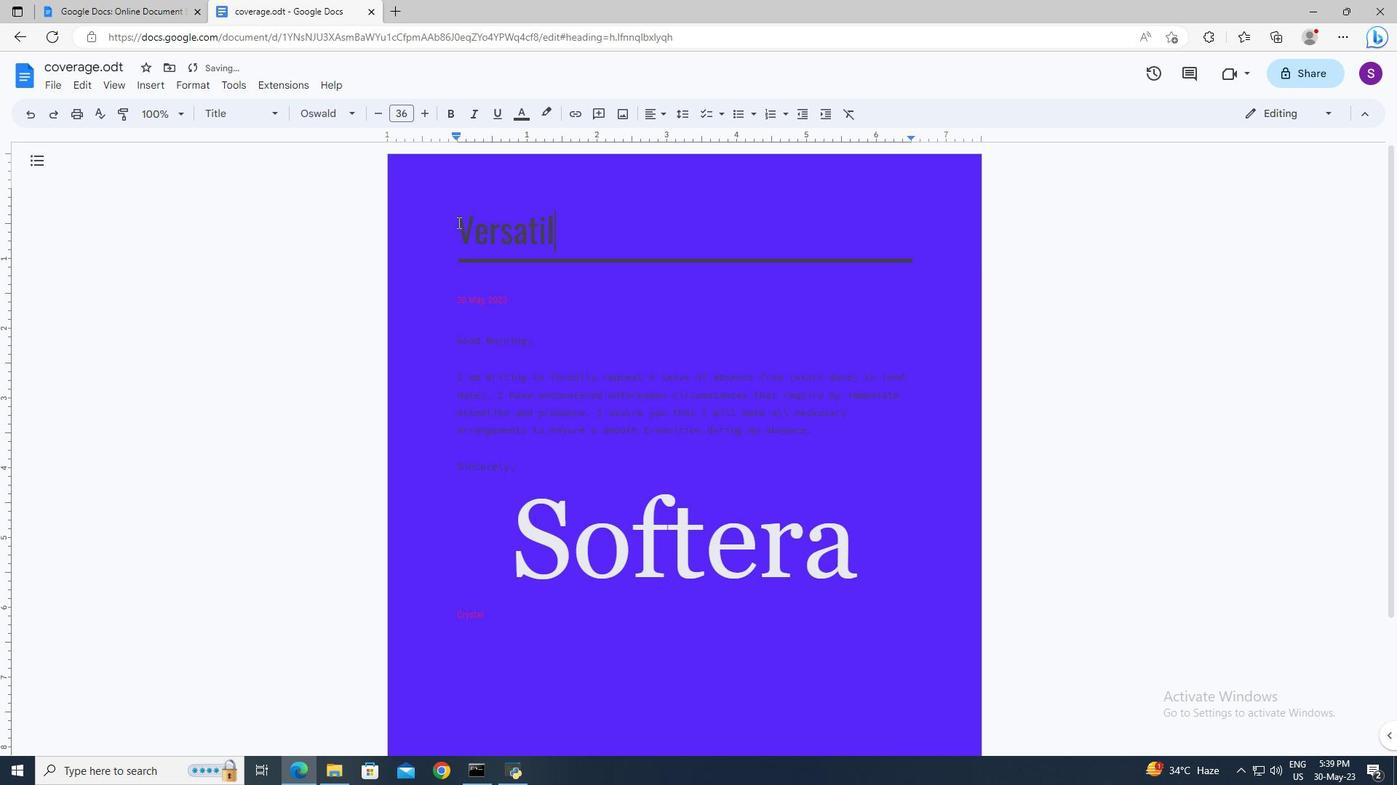 
